 Task: Add Attachment from Google Drive to Card Card0000000099 in Board Board0000000025 in Workspace WS0000000009 in Trello. Add Cover Orange to Card Card0000000099 in Board Board0000000025 in Workspace WS0000000009 in Trello. Add "Add Label …" with "Title" Title0000000099 to Button Button0000000099 to Card Card0000000099 in Board Board0000000025 in Workspace WS0000000009 in Trello. Add Description DS0000000099 to Card Card0000000099 in Board Board0000000025 in Workspace WS0000000009 in Trello. Add Comment CM0000000099 to Card Card0000000099 in Board Board0000000025 in Workspace WS0000000009 in Trello
Action: Mouse moved to (396, 368)
Screenshot: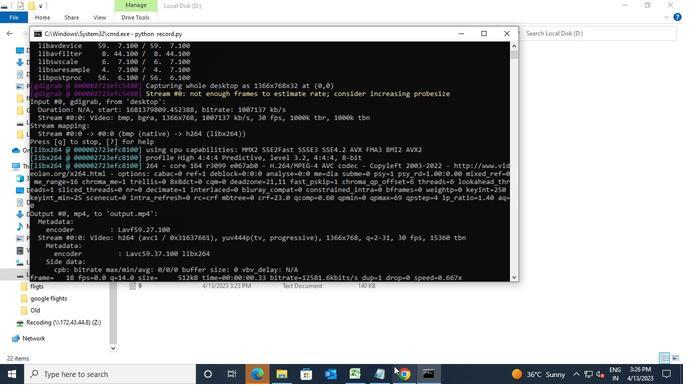
Action: Mouse pressed left at (396, 368)
Screenshot: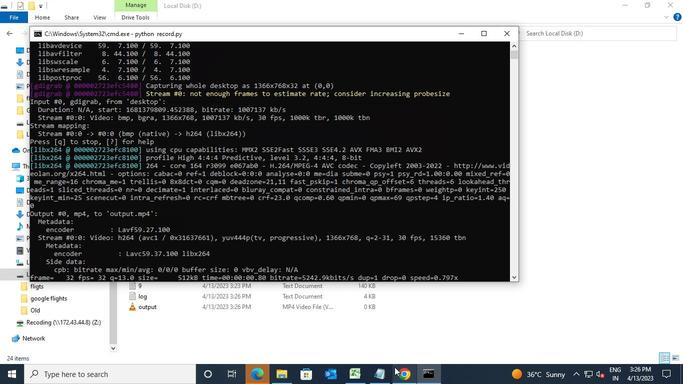 
Action: Mouse moved to (511, 85)
Screenshot: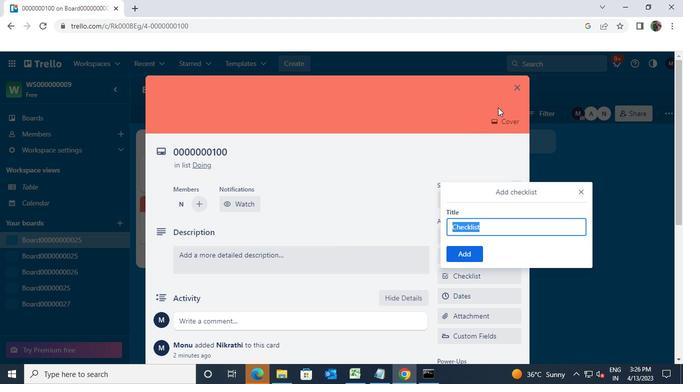 
Action: Mouse pressed left at (511, 85)
Screenshot: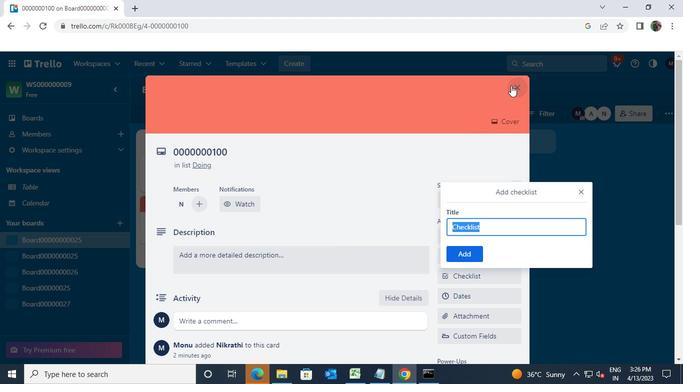 
Action: Mouse moved to (181, 164)
Screenshot: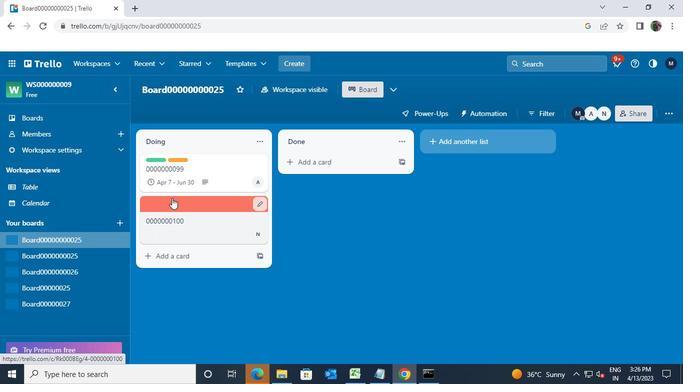 
Action: Mouse pressed left at (181, 164)
Screenshot: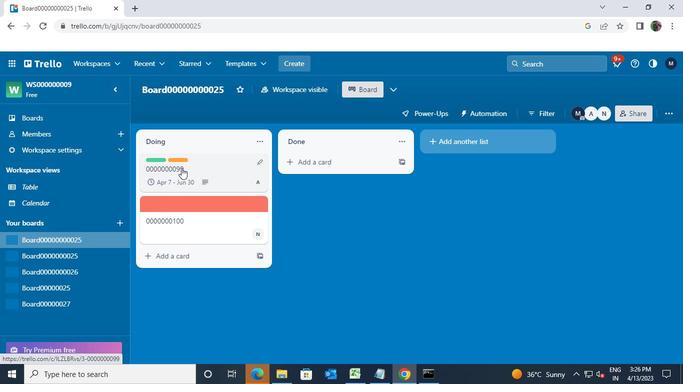 
Action: Mouse moved to (265, 164)
Screenshot: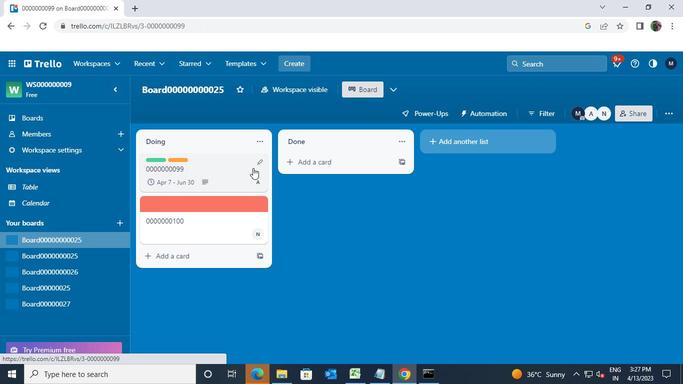 
Action: Mouse pressed left at (265, 164)
Screenshot: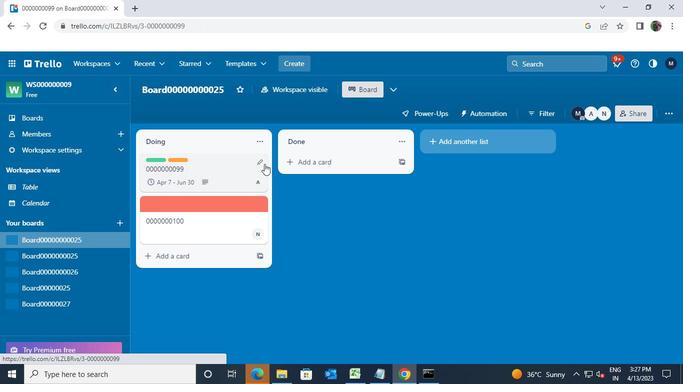 
Action: Mouse moved to (325, 86)
Screenshot: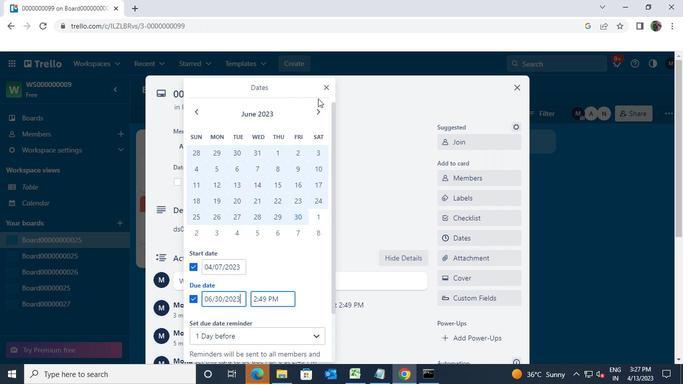 
Action: Mouse pressed left at (325, 86)
Screenshot: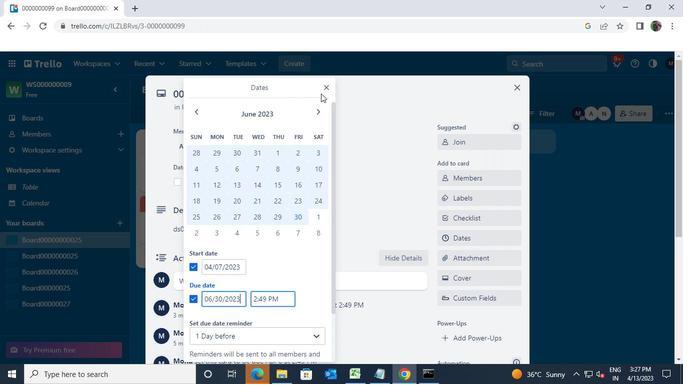 
Action: Mouse moved to (460, 252)
Screenshot: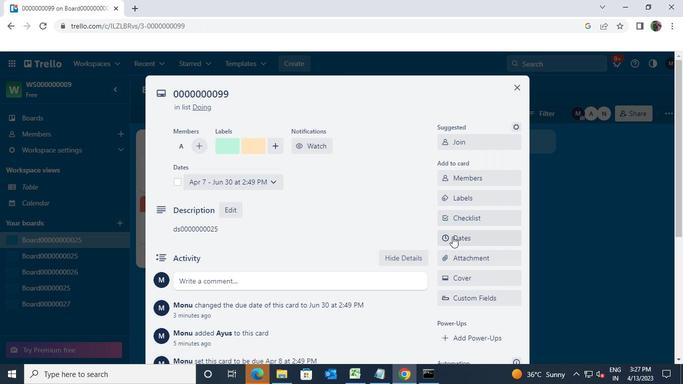 
Action: Mouse pressed left at (460, 252)
Screenshot: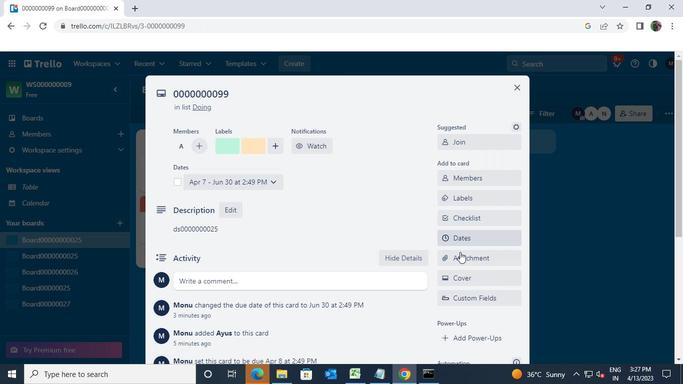 
Action: Mouse moved to (460, 136)
Screenshot: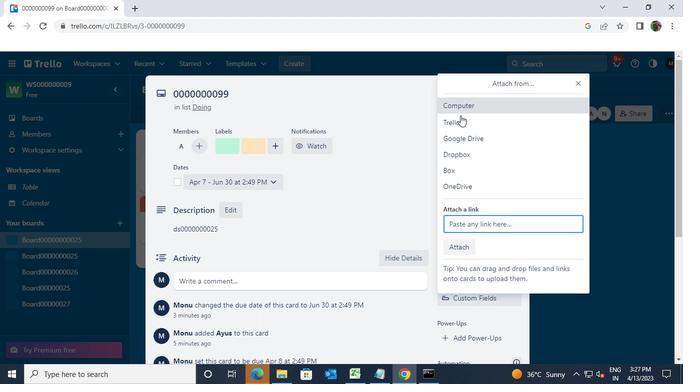 
Action: Mouse pressed left at (460, 136)
Screenshot: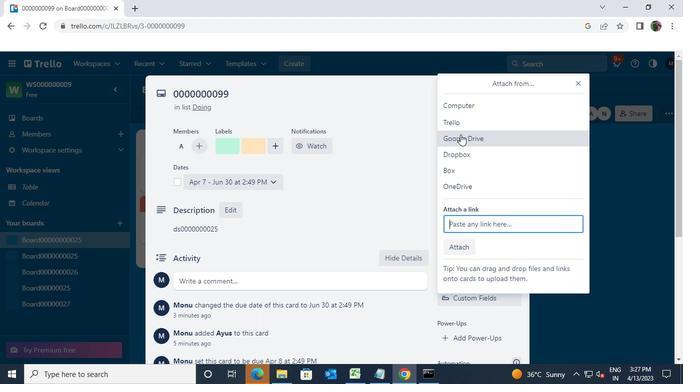
Action: Mouse moved to (345, 191)
Screenshot: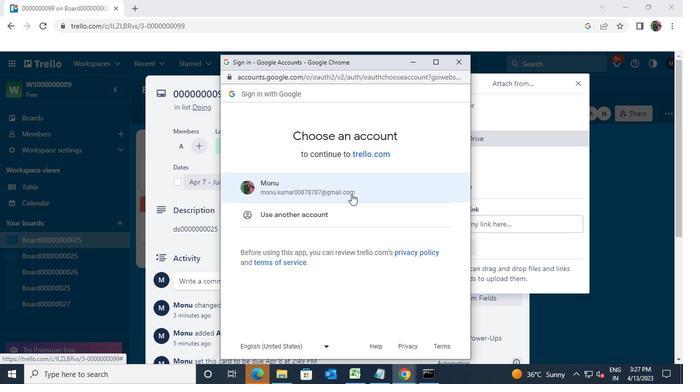 
Action: Mouse pressed left at (345, 191)
Screenshot: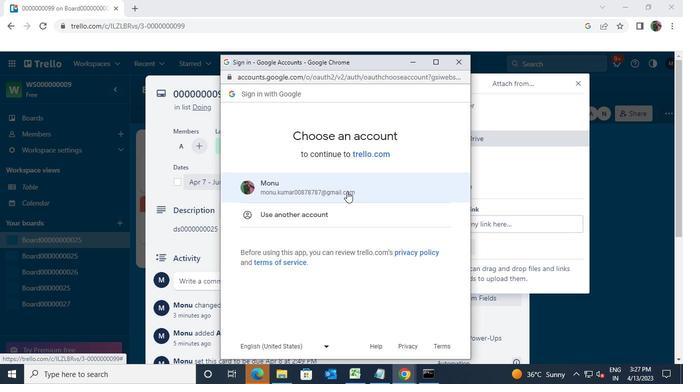 
Action: Mouse moved to (391, 287)
Screenshot: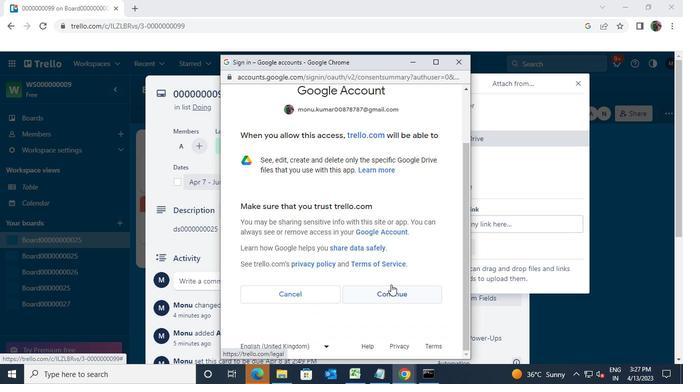 
Action: Mouse pressed left at (391, 287)
Screenshot: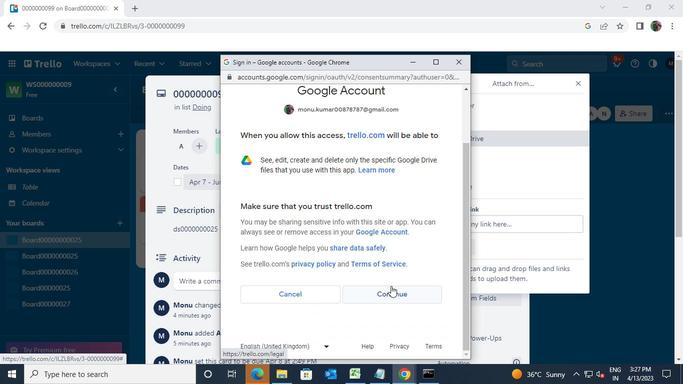 
Action: Mouse moved to (319, 256)
Screenshot: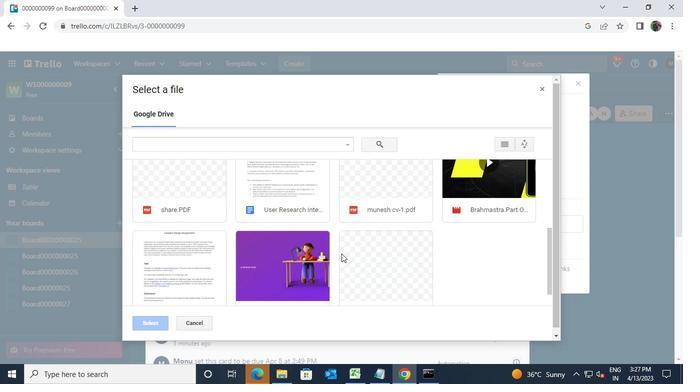 
Action: Mouse pressed left at (319, 256)
Screenshot: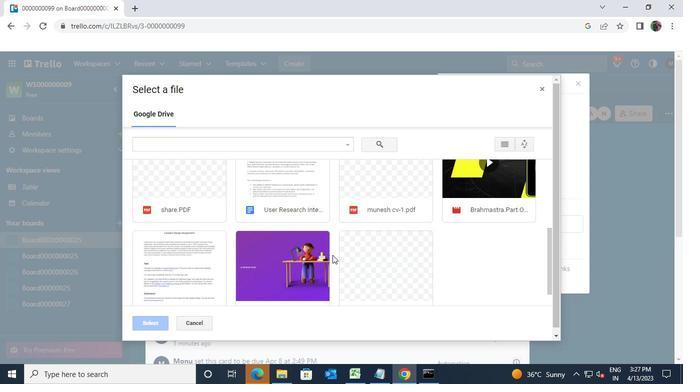 
Action: Mouse moved to (541, 86)
Screenshot: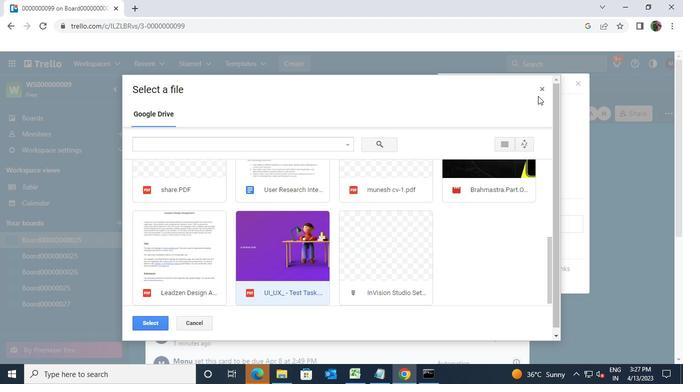 
Action: Mouse pressed left at (541, 86)
Screenshot: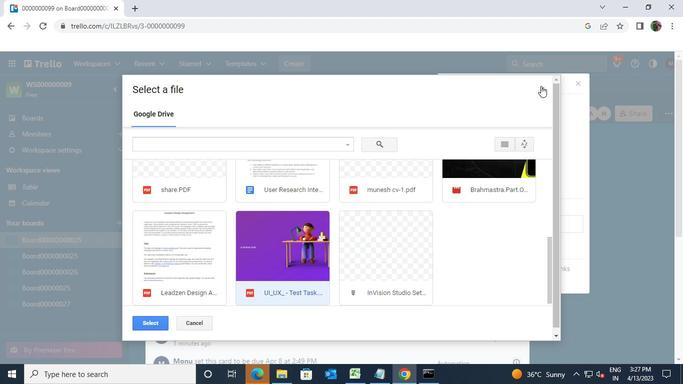
Action: Mouse moved to (568, 85)
Screenshot: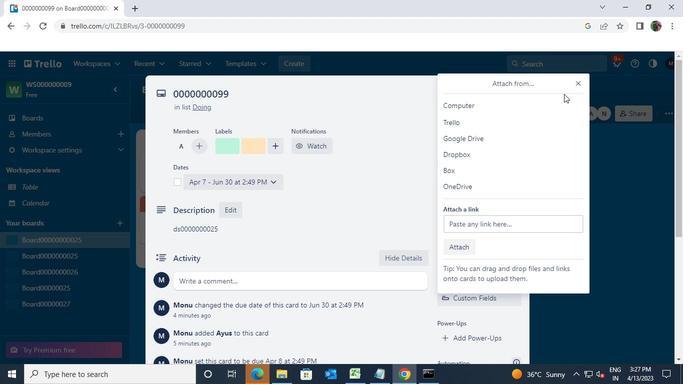 
Action: Mouse pressed left at (568, 85)
Screenshot: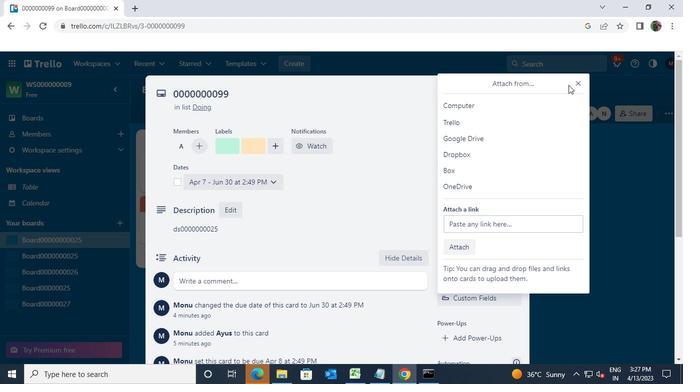 
Action: Mouse moved to (576, 89)
Screenshot: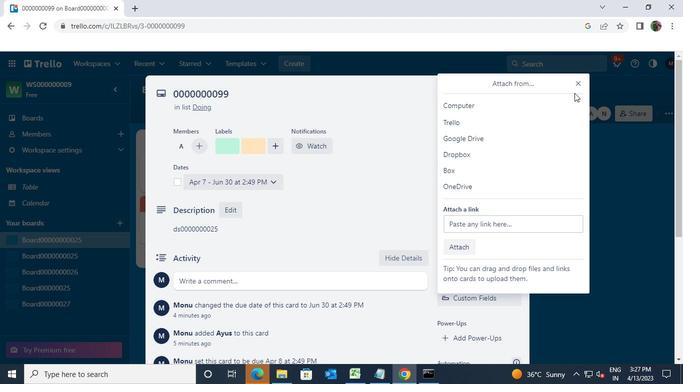 
Action: Mouse pressed left at (576, 89)
Screenshot: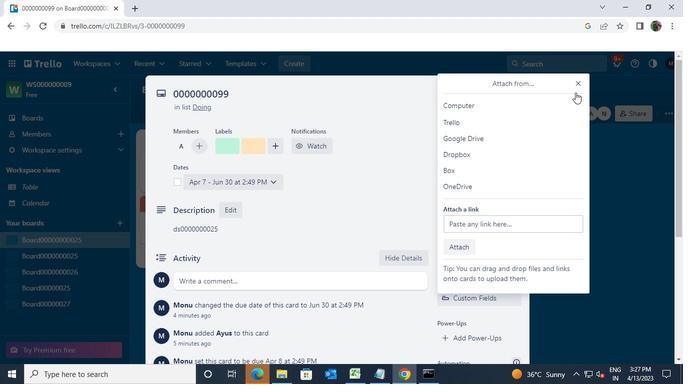 
Action: Mouse moved to (521, 84)
Screenshot: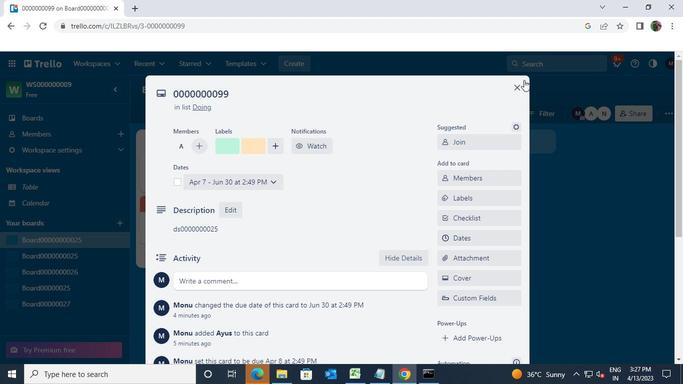 
Action: Mouse pressed left at (521, 84)
Screenshot: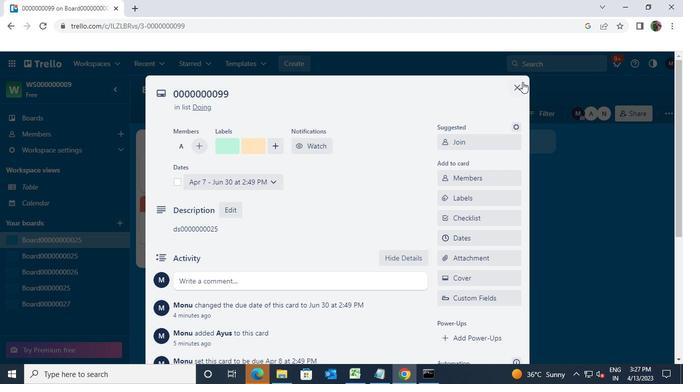 
Action: Mouse moved to (256, 206)
Screenshot: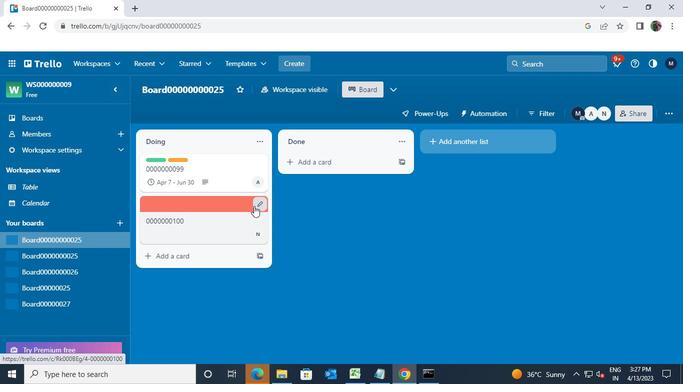 
Action: Mouse pressed left at (256, 206)
Screenshot: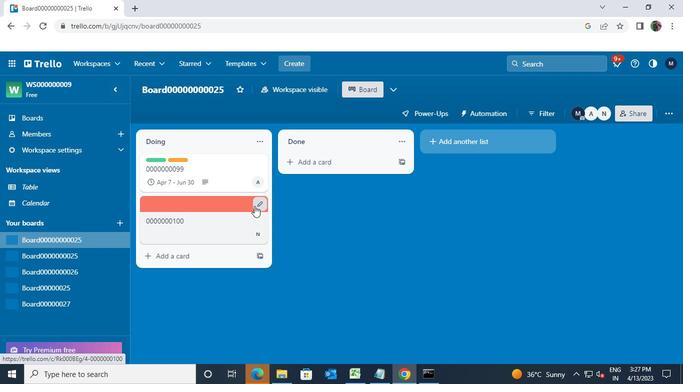 
Action: Mouse moved to (296, 256)
Screenshot: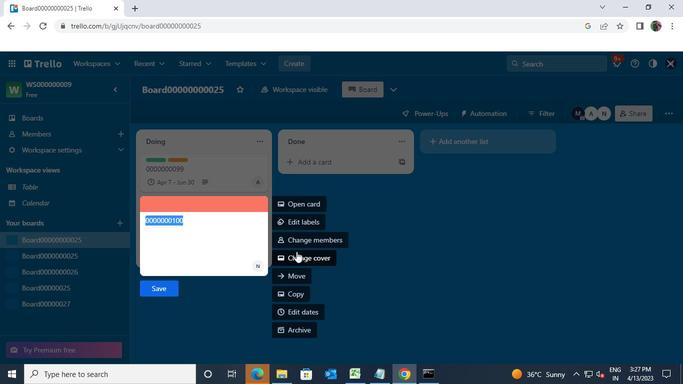 
Action: Mouse pressed left at (296, 256)
Screenshot: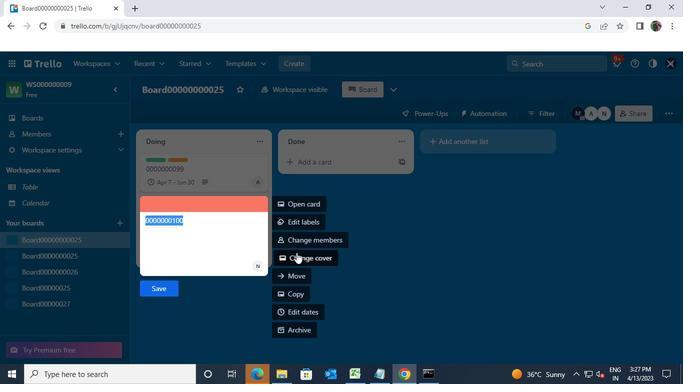 
Action: Mouse moved to (343, 189)
Screenshot: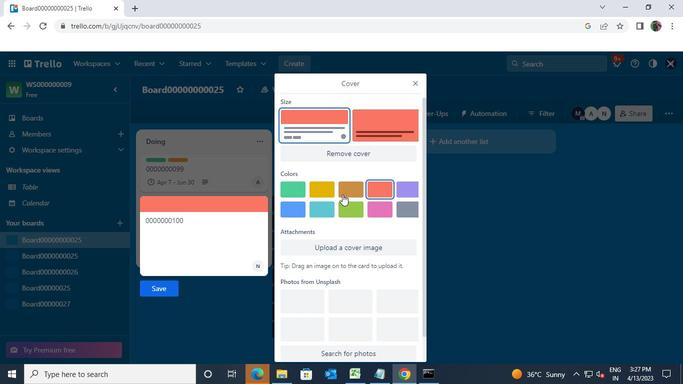 
Action: Mouse pressed left at (343, 189)
Screenshot: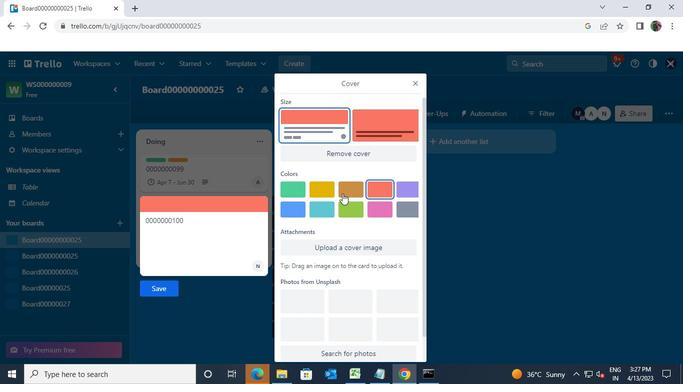 
Action: Mouse moved to (169, 290)
Screenshot: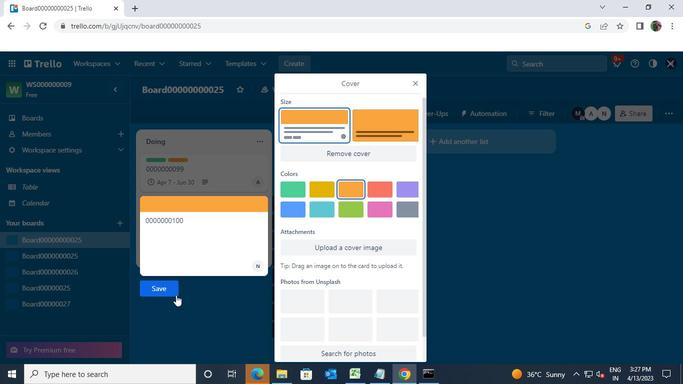 
Action: Mouse pressed left at (169, 290)
Screenshot: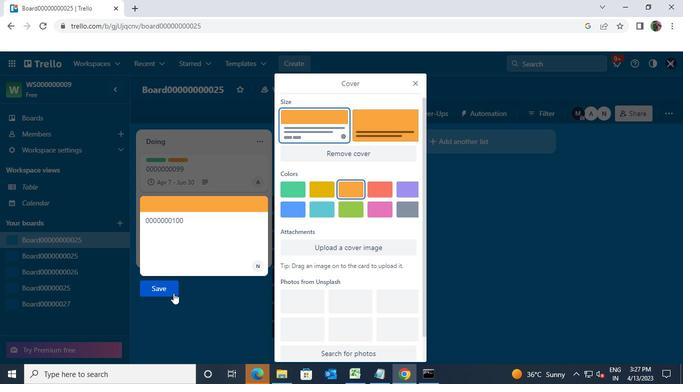 
Action: Mouse moved to (255, 207)
Screenshot: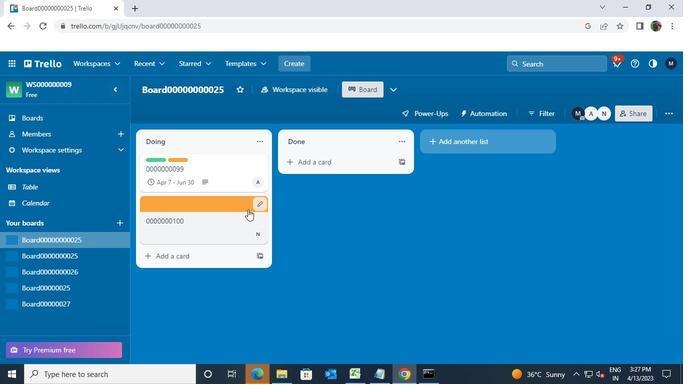 
Action: Mouse pressed left at (255, 207)
Screenshot: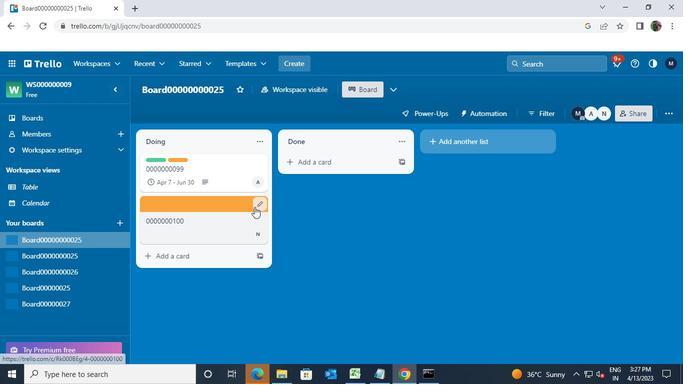 
Action: Mouse moved to (292, 206)
Screenshot: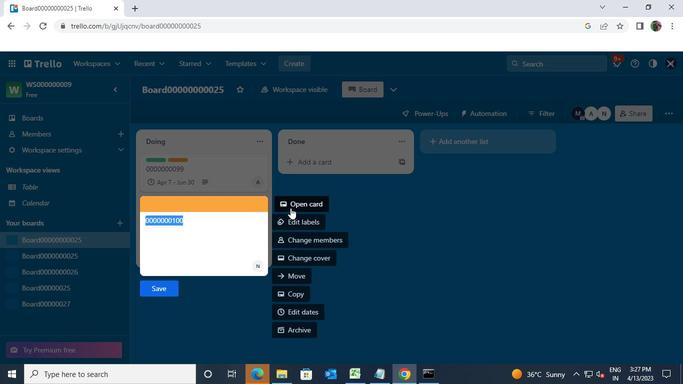 
Action: Mouse pressed left at (292, 206)
Screenshot: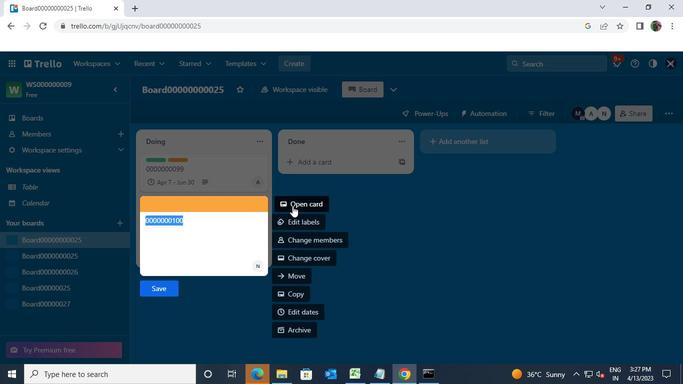 
Action: Mouse moved to (256, 258)
Screenshot: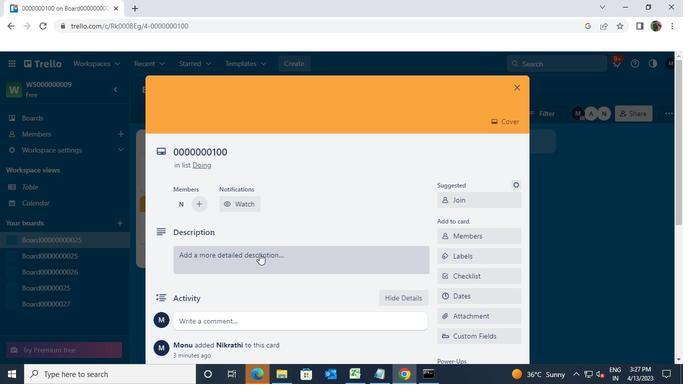 
Action: Mouse pressed left at (256, 258)
Screenshot: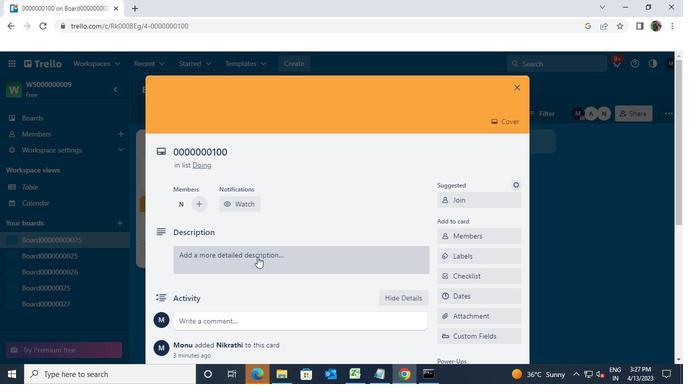
Action: Keyboard d
Screenshot: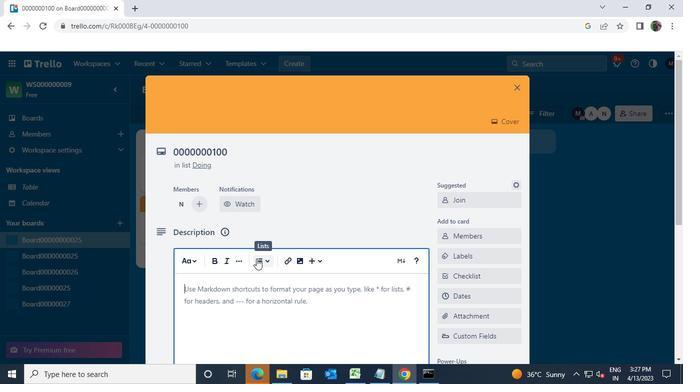 
Action: Keyboard s
Screenshot: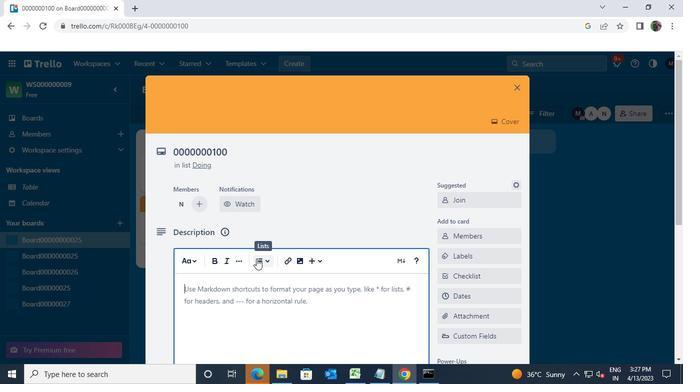 
Action: Keyboard <96>
Screenshot: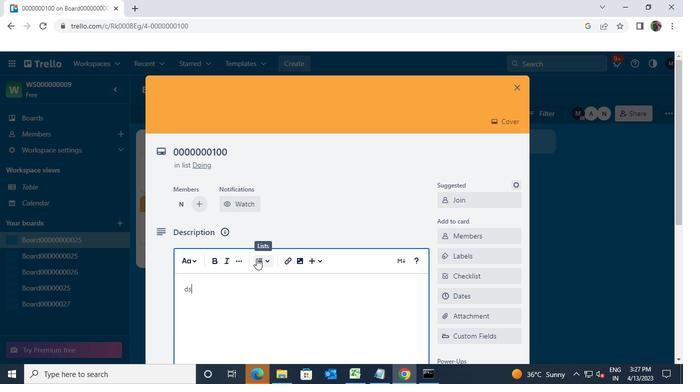 
Action: Keyboard <96>
Screenshot: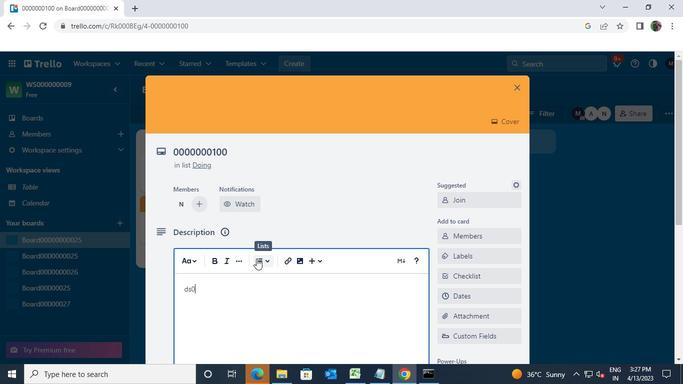 
Action: Keyboard <96>
Screenshot: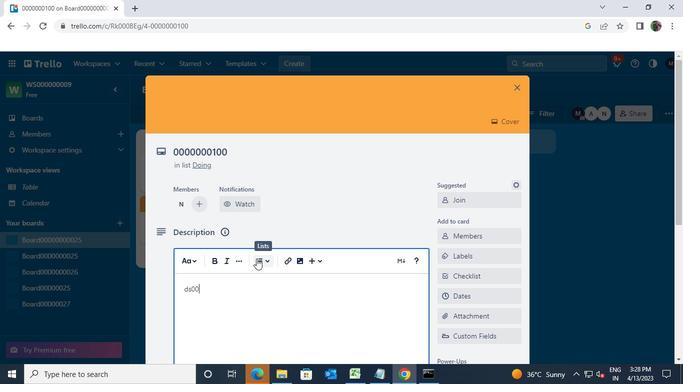 
Action: Keyboard <96>
Screenshot: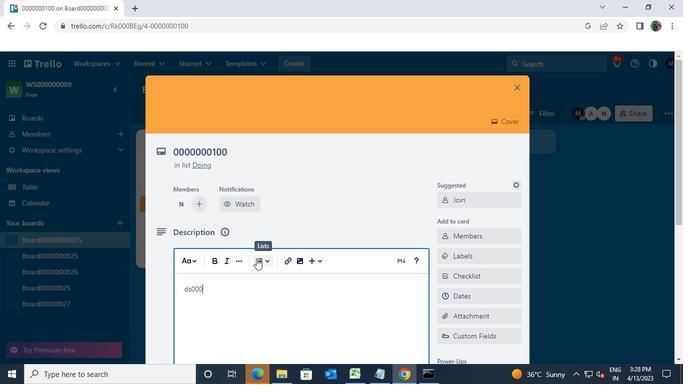 
Action: Keyboard <96>
Screenshot: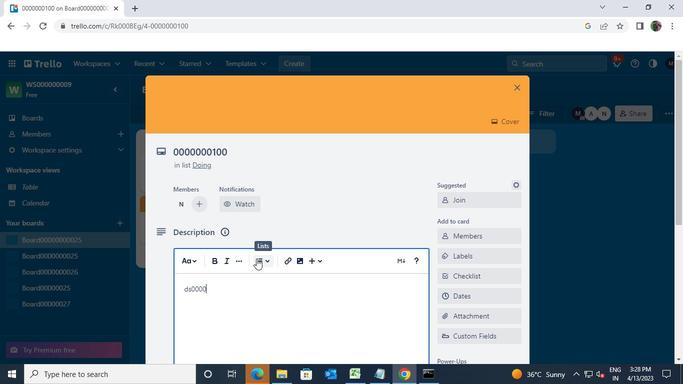 
Action: Keyboard <96>
Screenshot: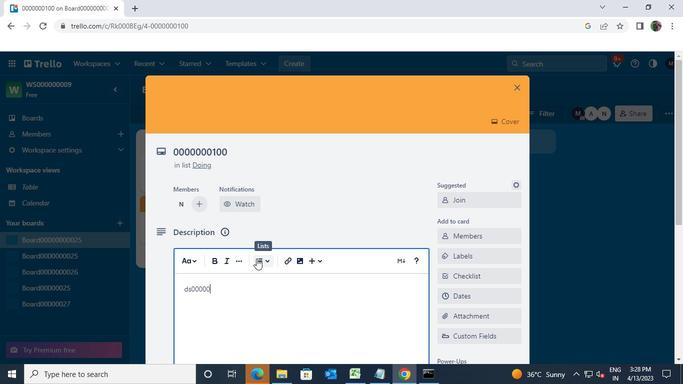 
Action: Keyboard <105>
Screenshot: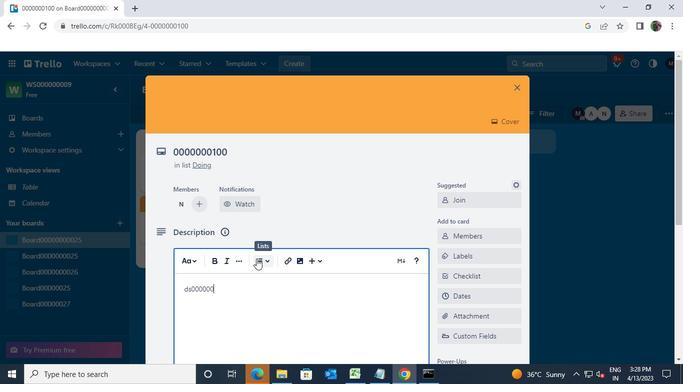 
Action: Keyboard <105>
Screenshot: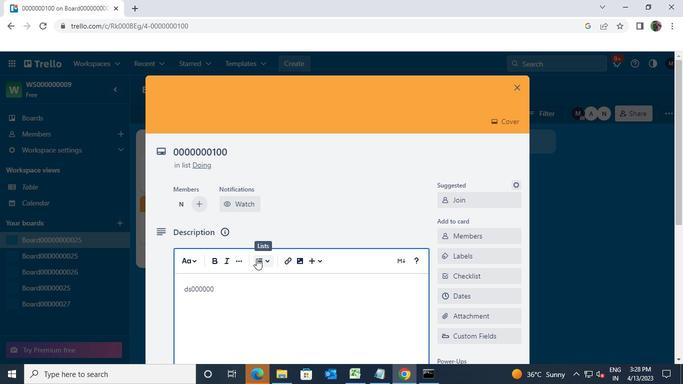 
Action: Mouse moved to (181, 251)
Screenshot: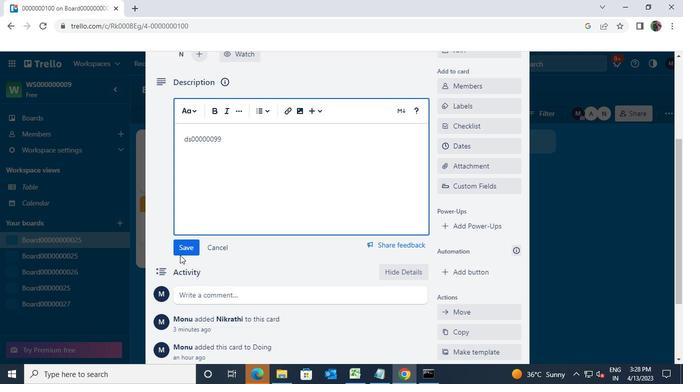 
Action: Mouse pressed left at (181, 251)
Screenshot: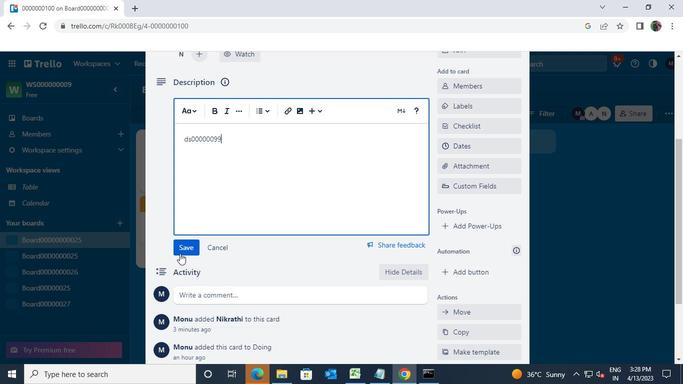 
Action: Mouse moved to (520, 88)
Screenshot: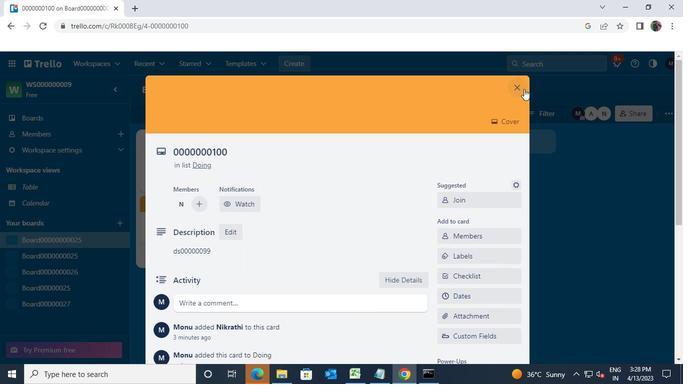 
Action: Mouse pressed left at (520, 88)
Screenshot: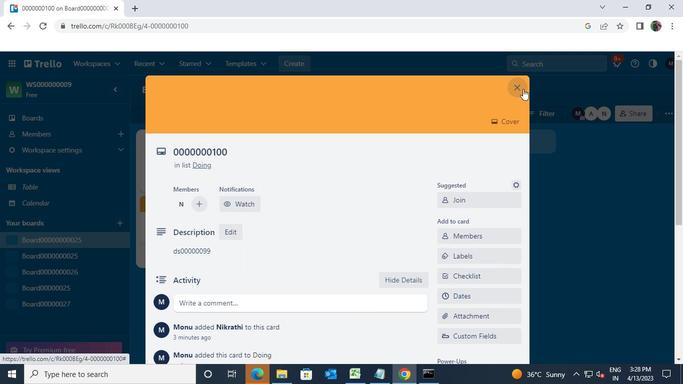 
Action: Mouse moved to (256, 206)
Screenshot: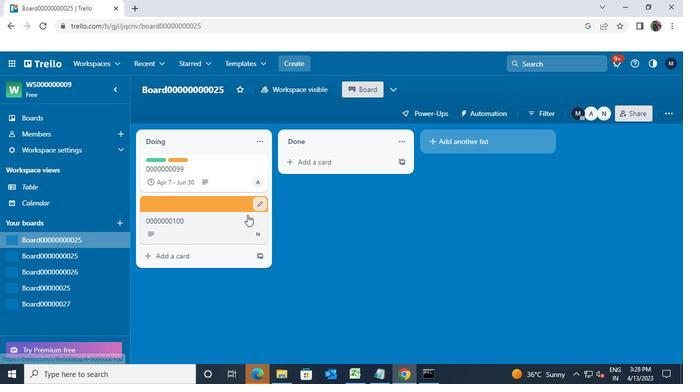 
Action: Mouse pressed left at (256, 206)
Screenshot: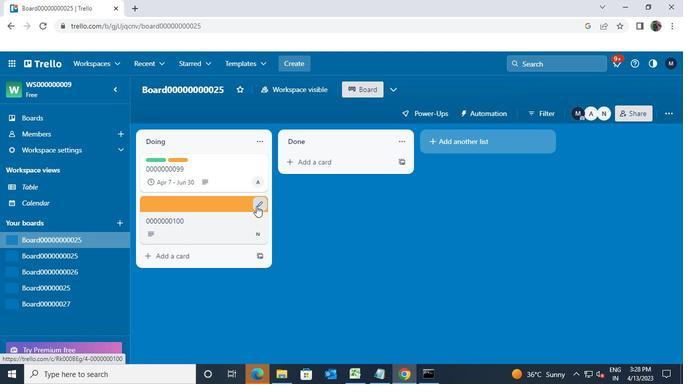 
Action: Mouse moved to (305, 206)
Screenshot: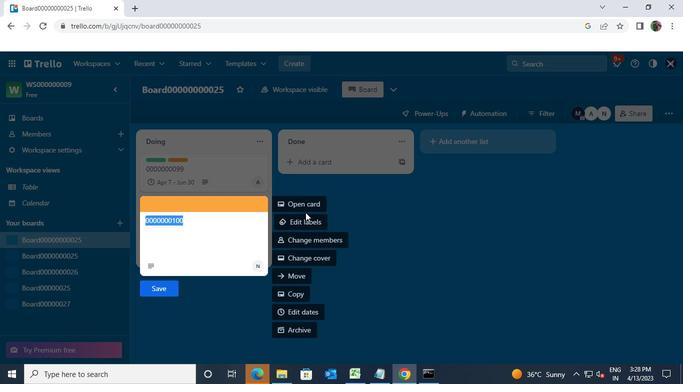 
Action: Mouse pressed left at (305, 206)
Screenshot: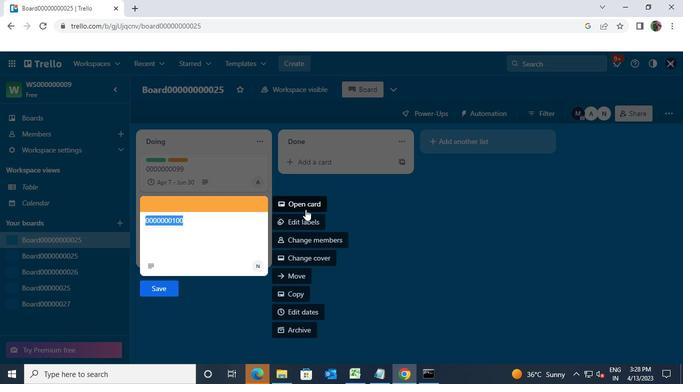
Action: Mouse moved to (267, 302)
Screenshot: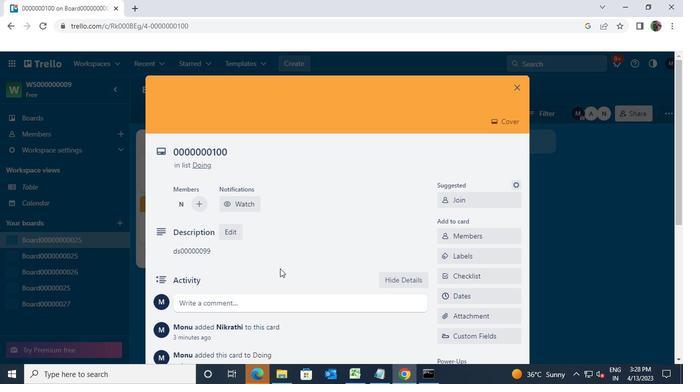 
Action: Mouse pressed left at (267, 302)
Screenshot: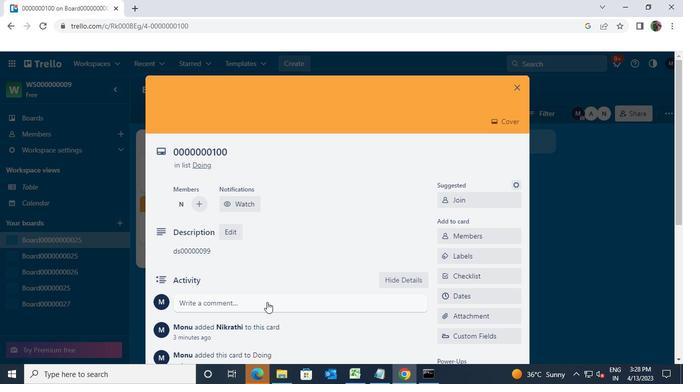 
Action: Mouse moved to (266, 302)
Screenshot: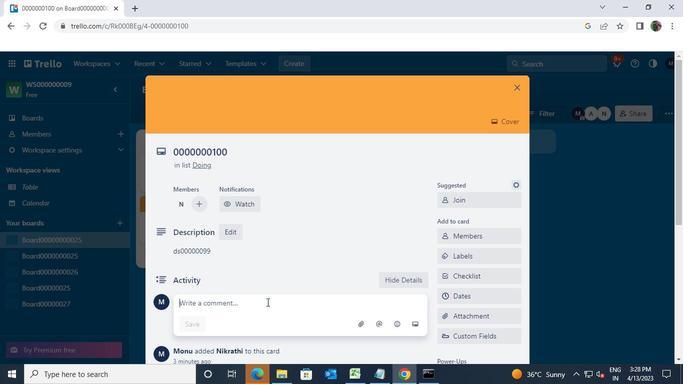 
Action: Keyboard c
Screenshot: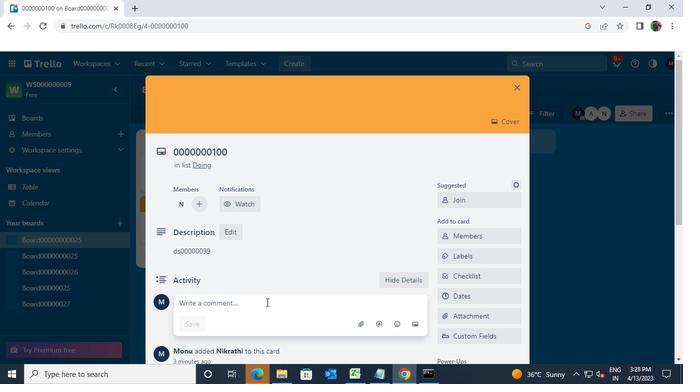 
Action: Keyboard m
Screenshot: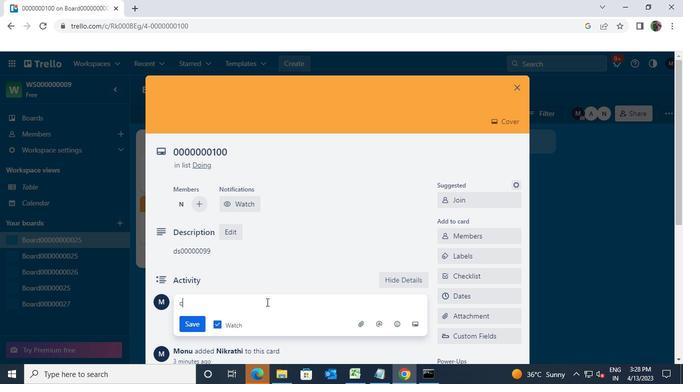 
Action: Keyboard <96>
Screenshot: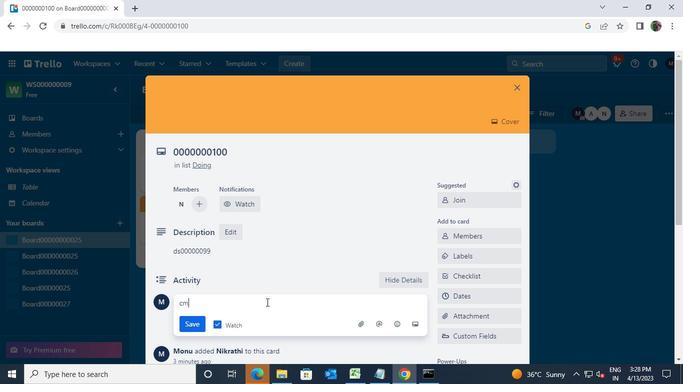 
Action: Keyboard <96>
Screenshot: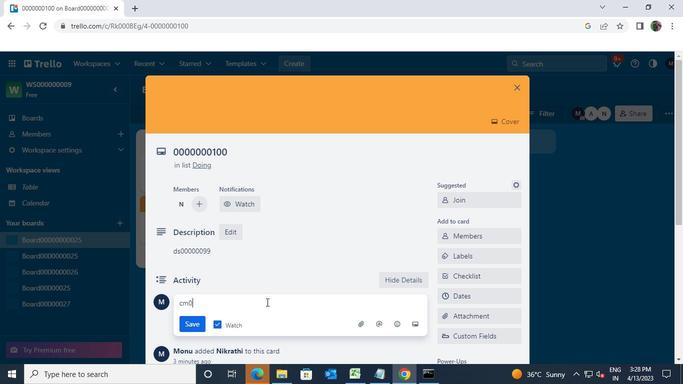 
Action: Keyboard <96>
Screenshot: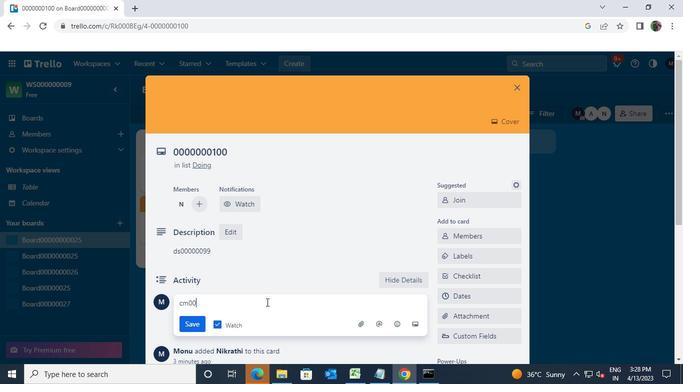 
Action: Keyboard <96>
Screenshot: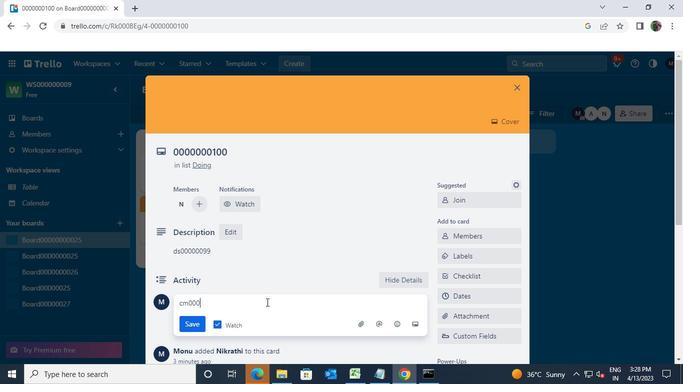 
Action: Keyboard <96>
Screenshot: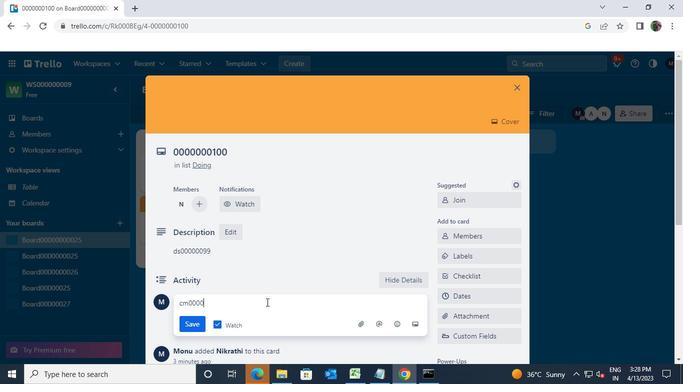 
Action: Keyboard <97>
Screenshot: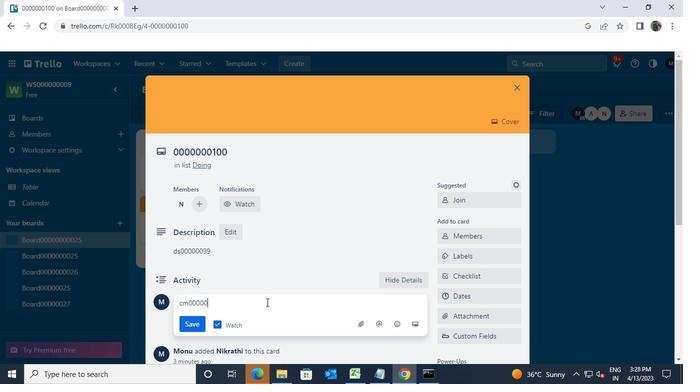 
Action: Keyboard <96>
Screenshot: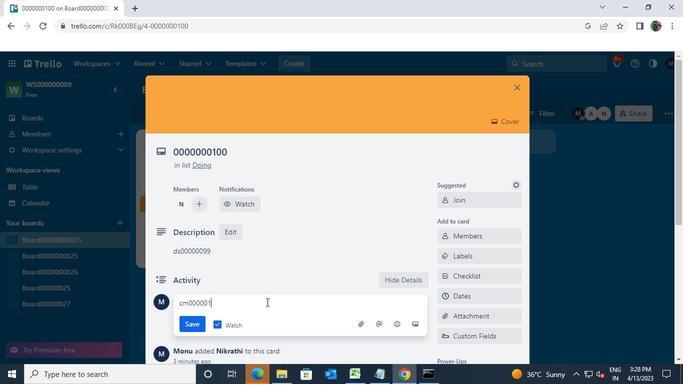 
Action: Keyboard <96>
Screenshot: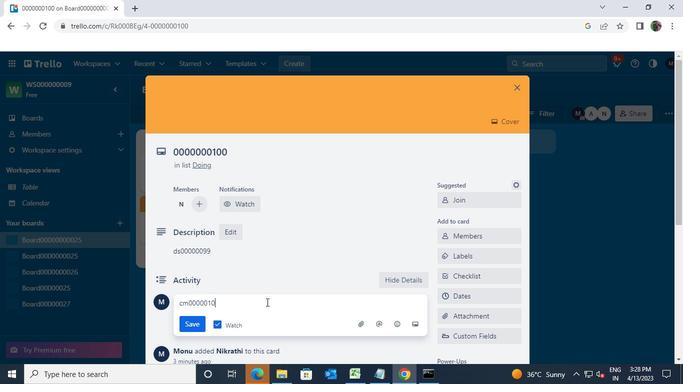 
Action: Mouse moved to (188, 322)
Screenshot: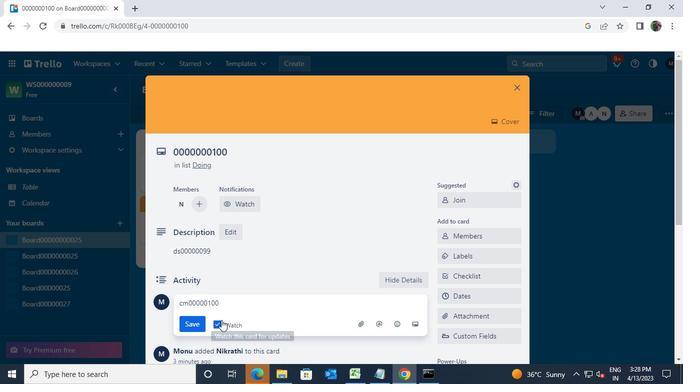 
Action: Mouse pressed left at (188, 322)
Screenshot: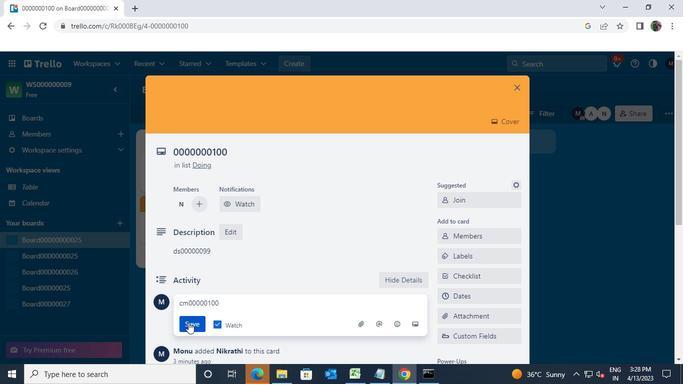
Action: Mouse moved to (521, 85)
Screenshot: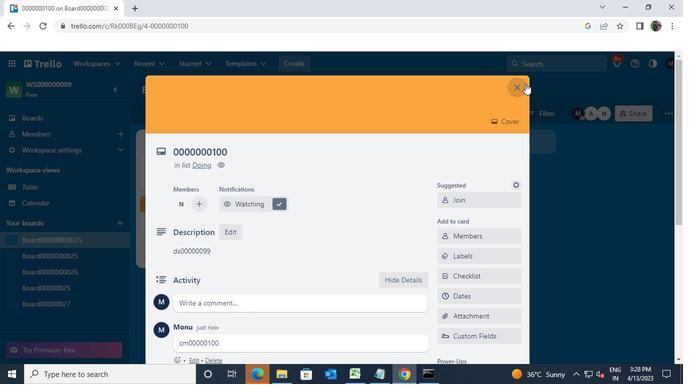 
Action: Mouse pressed left at (521, 85)
Screenshot: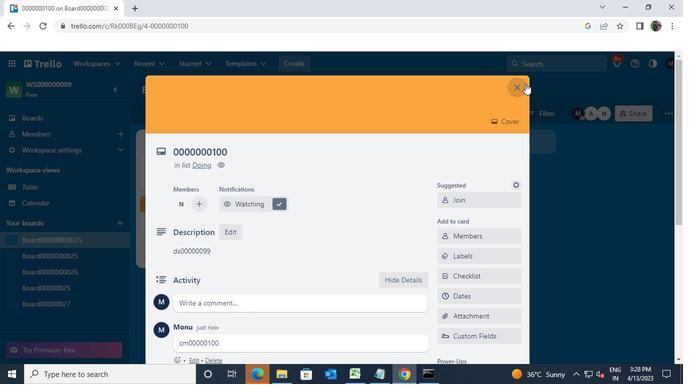
Action: Mouse moved to (475, 306)
Screenshot: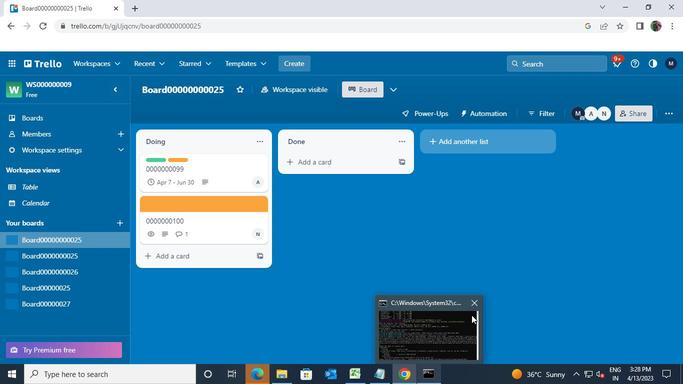 
Action: Mouse pressed left at (475, 306)
Screenshot: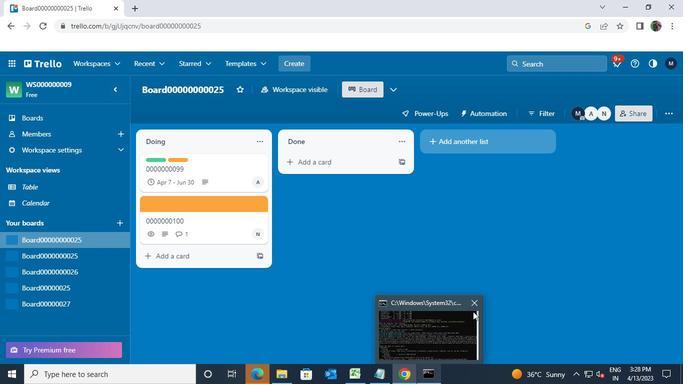 
